 Task: Use the formula "ASIN" in spreadsheet "Project protfolio".
Action: Mouse moved to (783, 121)
Screenshot: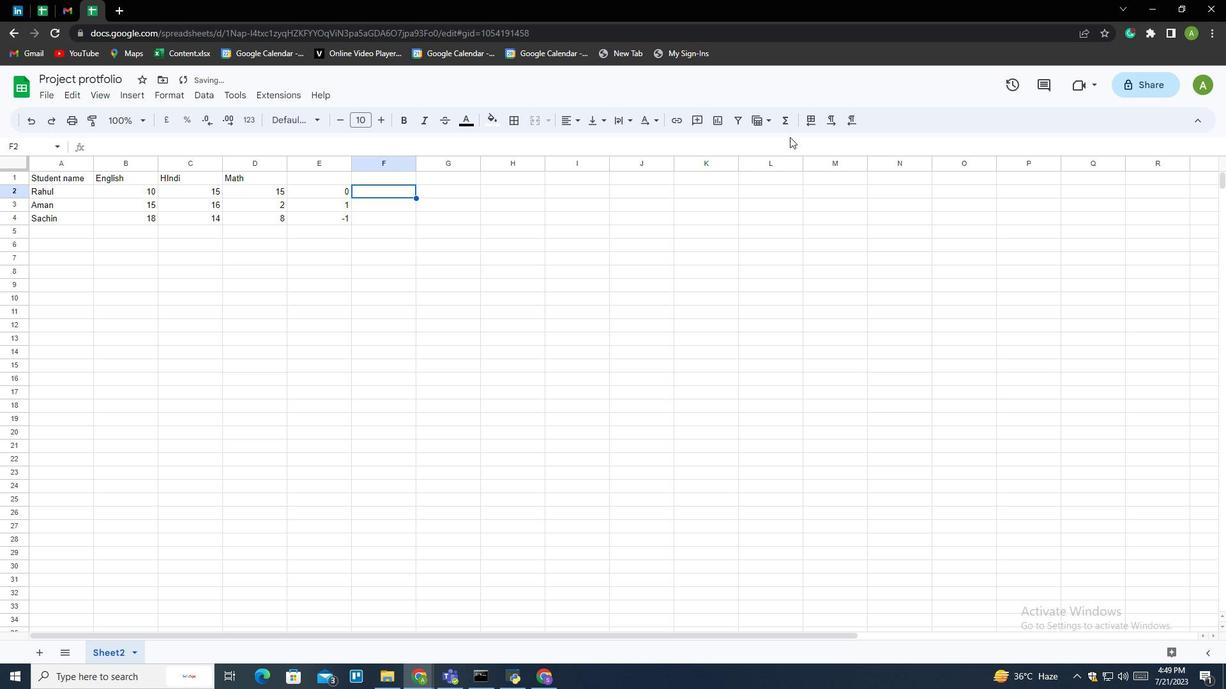 
Action: Mouse pressed left at (783, 121)
Screenshot: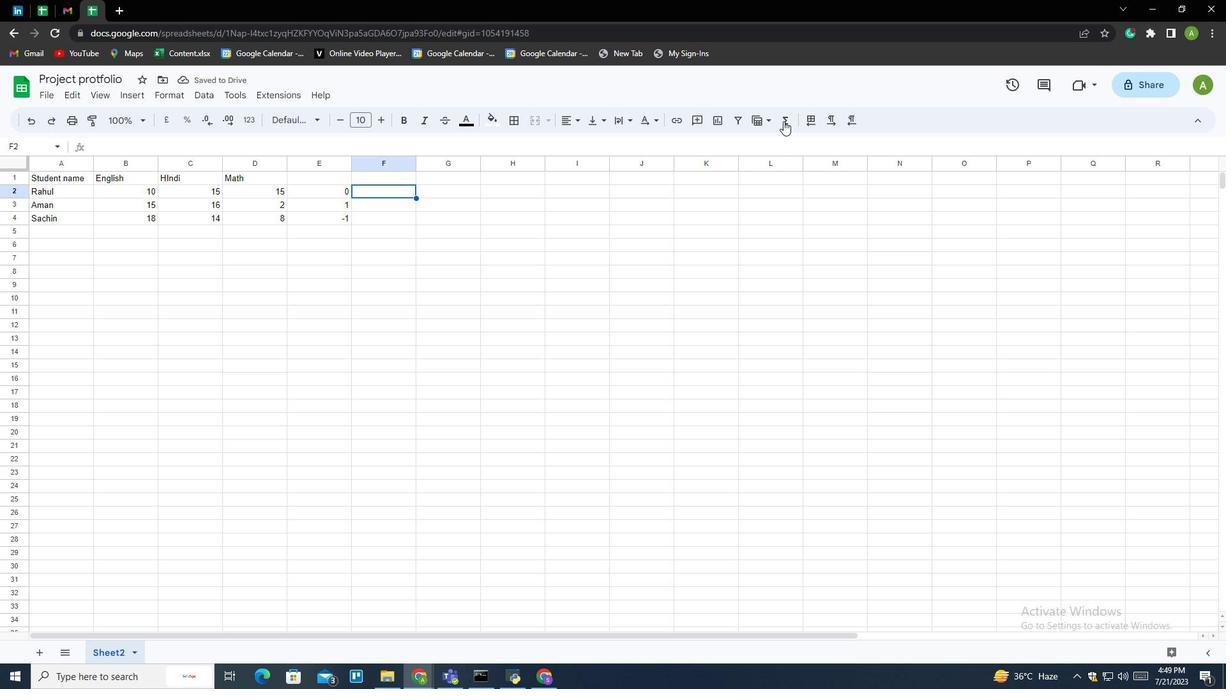 
Action: Mouse moved to (938, 322)
Screenshot: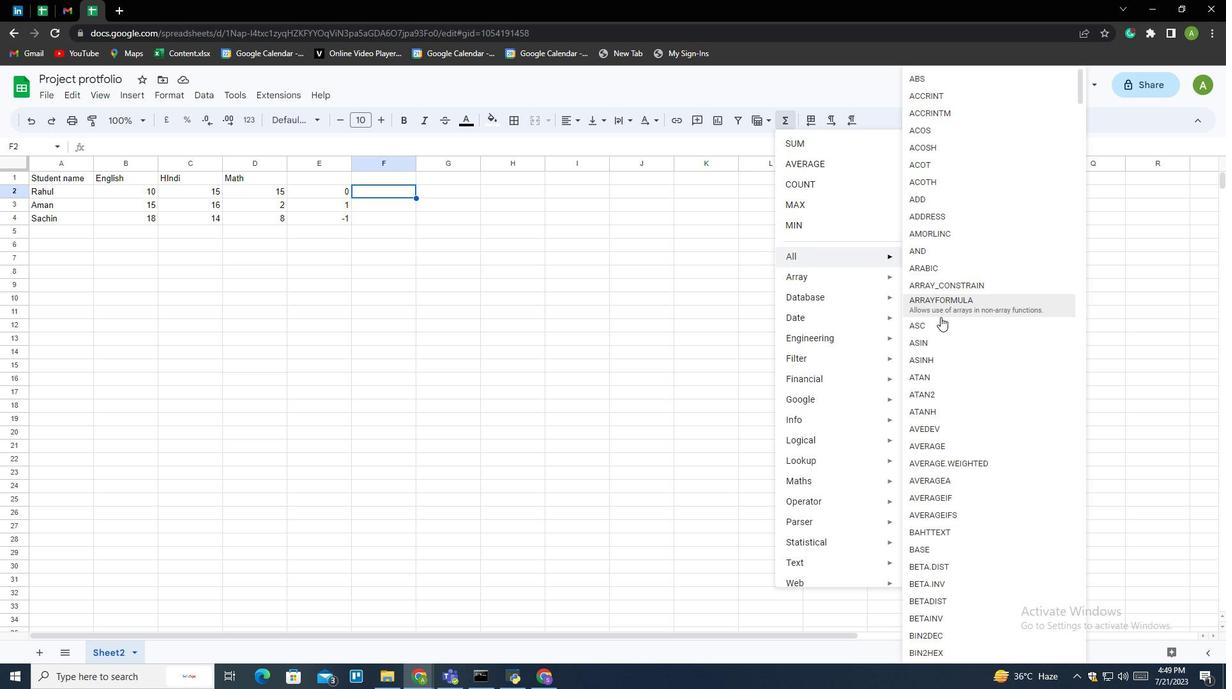 
Action: Mouse pressed left at (938, 322)
Screenshot: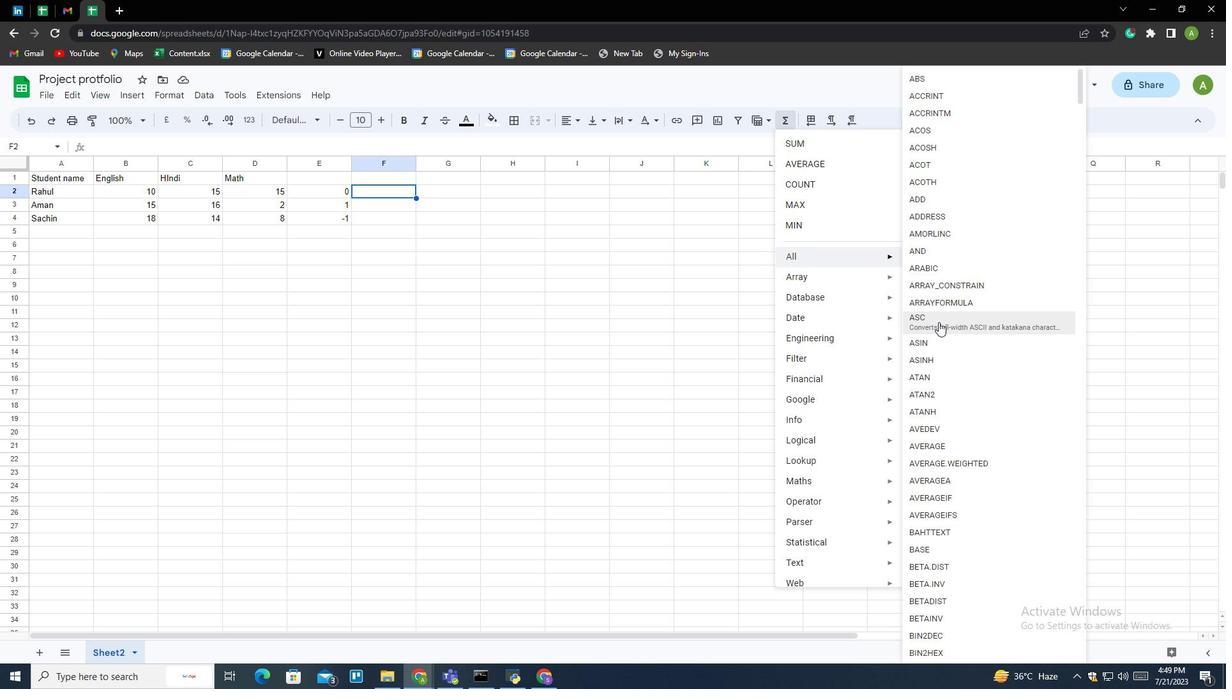 
Action: Mouse moved to (940, 342)
Screenshot: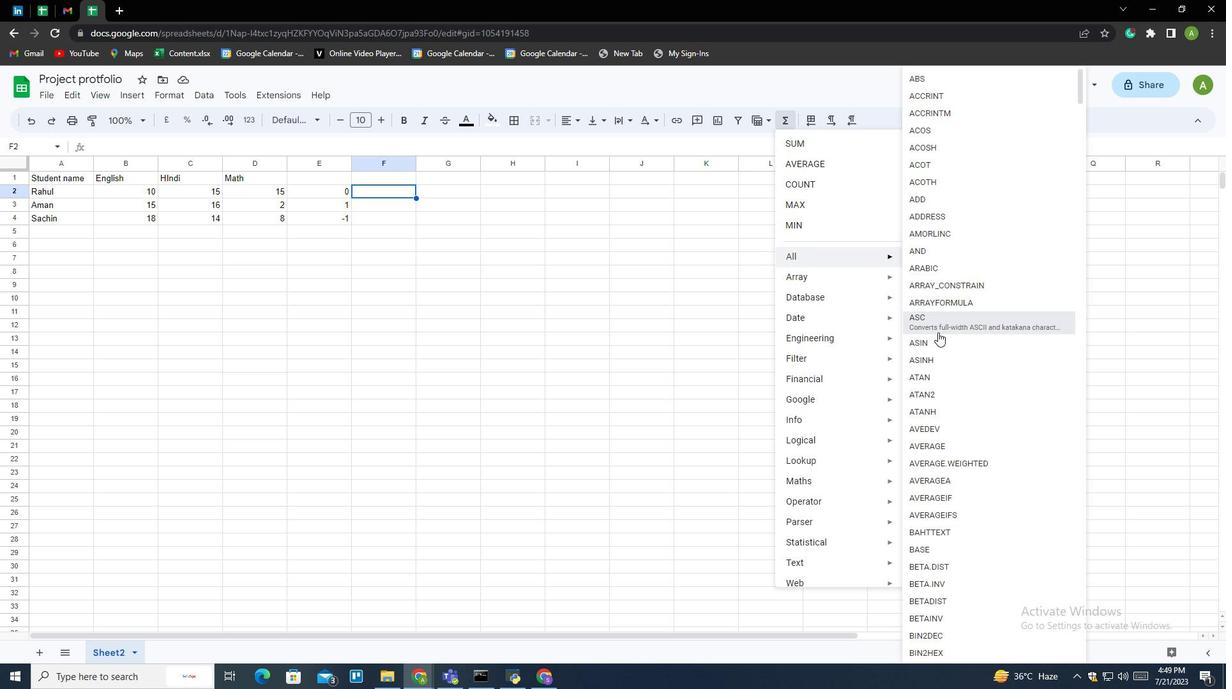 
Action: Mouse pressed left at (940, 342)
Screenshot: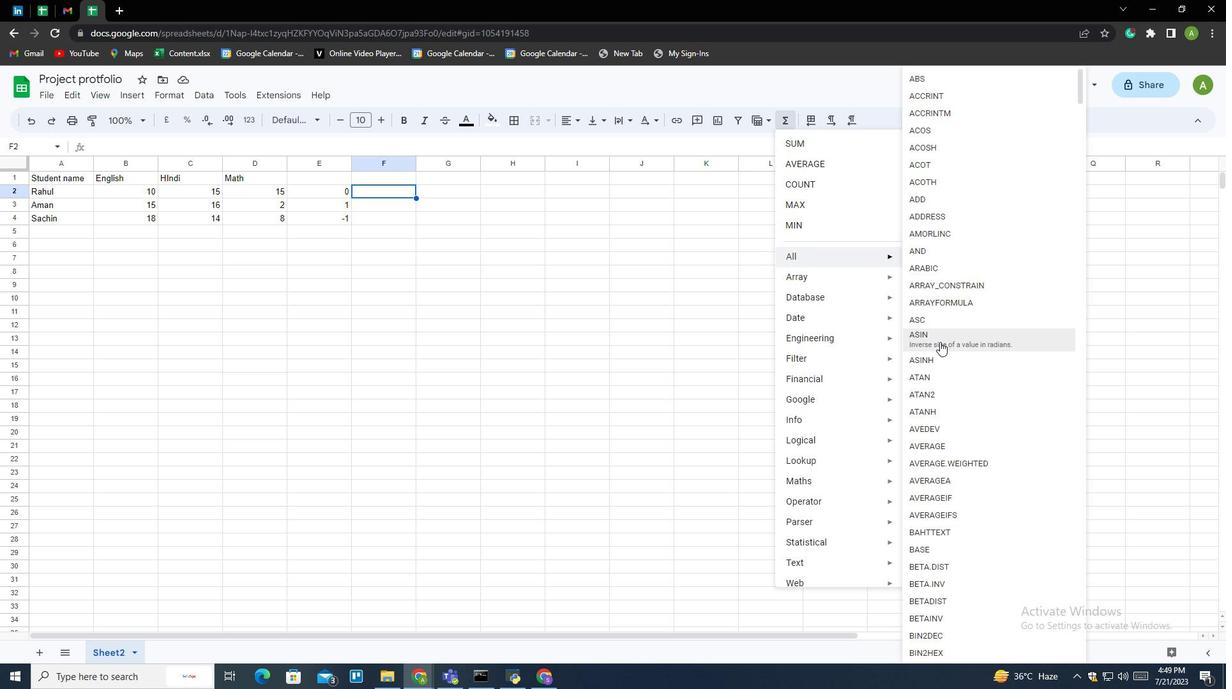 
Action: Mouse moved to (332, 189)
Screenshot: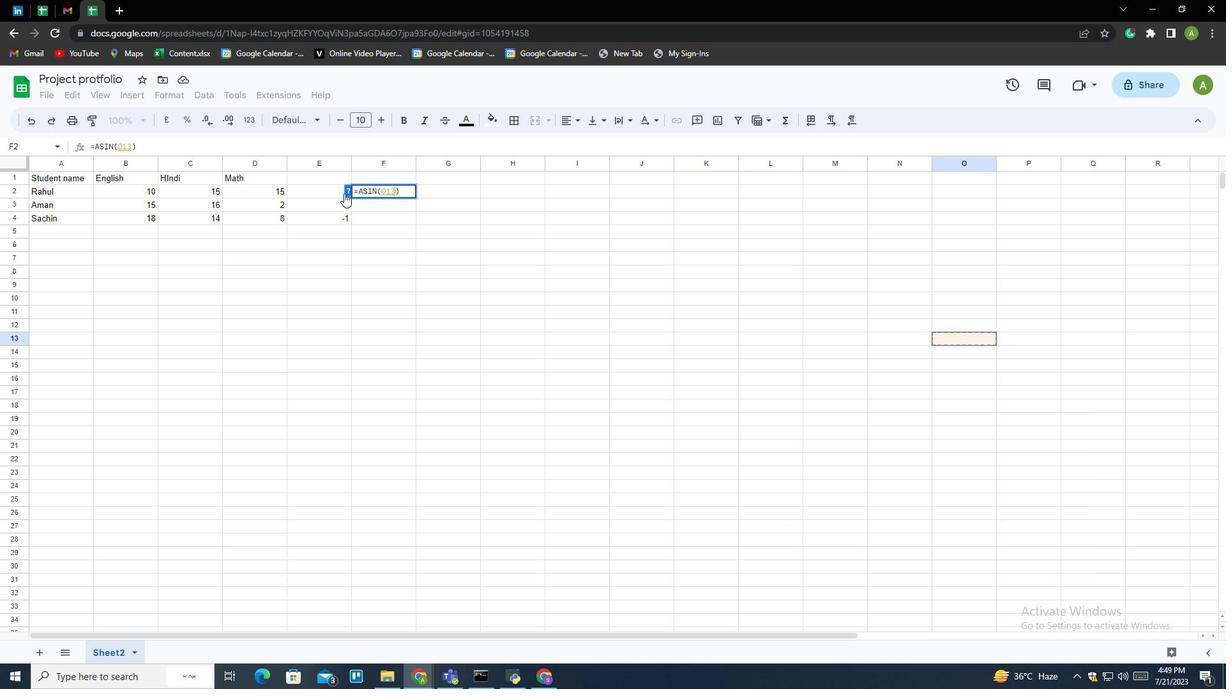 
Action: Mouse pressed left at (332, 189)
Screenshot: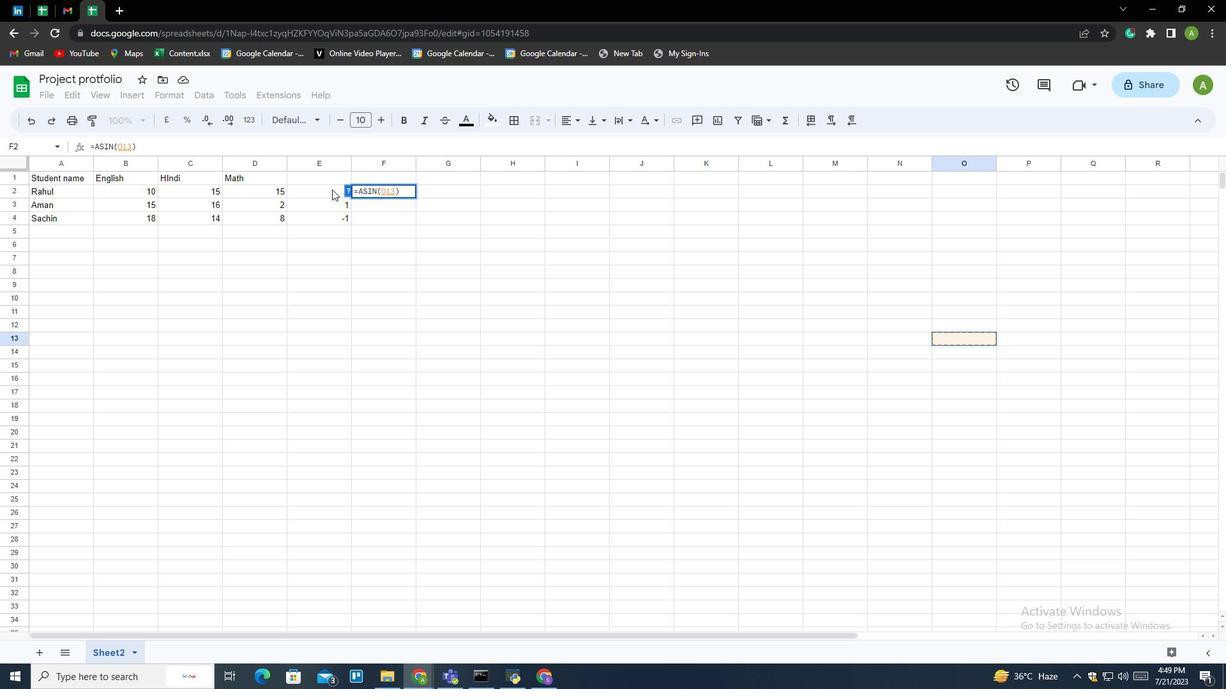 
Action: Mouse moved to (417, 209)
Screenshot: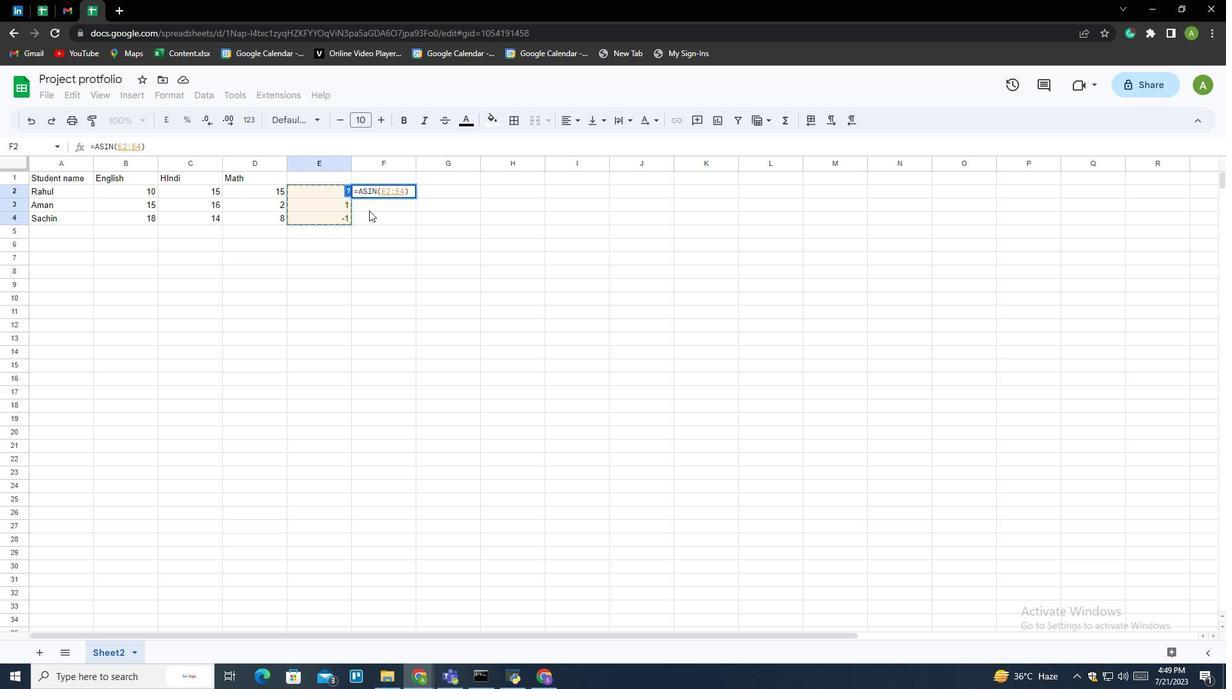 
Action: Key pressed <Key.enter>
Screenshot: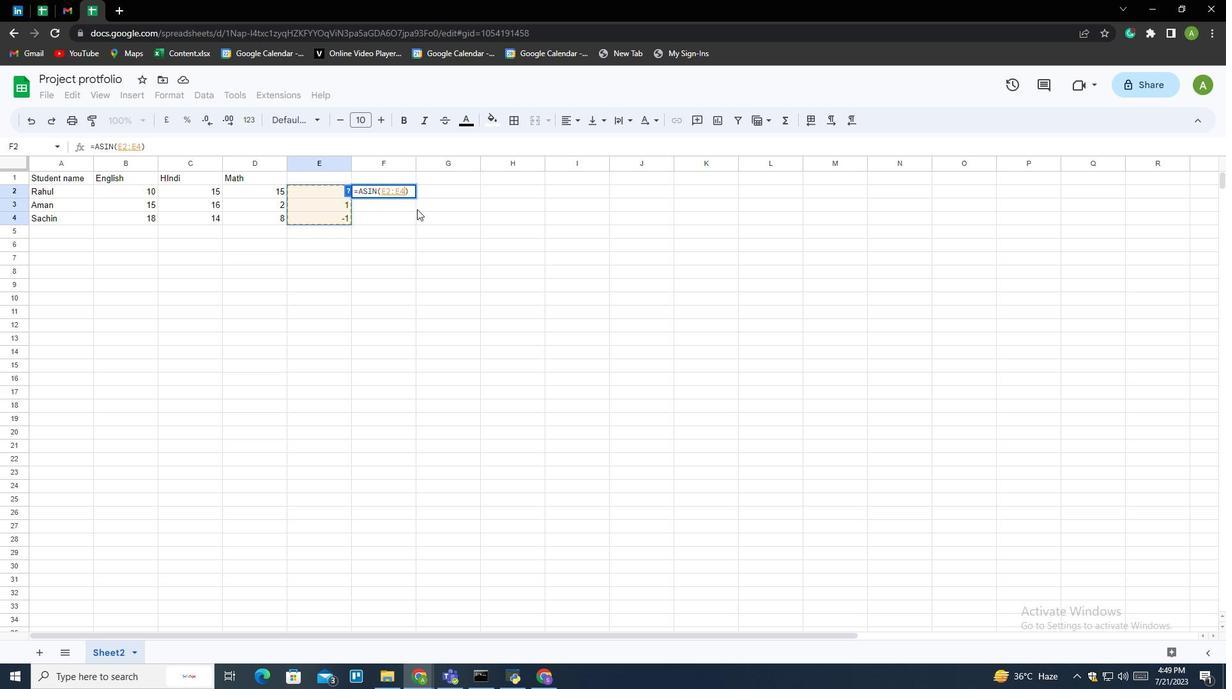 
